 Task: Select the time zone for (UTC+05:30) chennai, kolkata, mumbai, new delhi.
Action: Mouse moved to (631, 82)
Screenshot: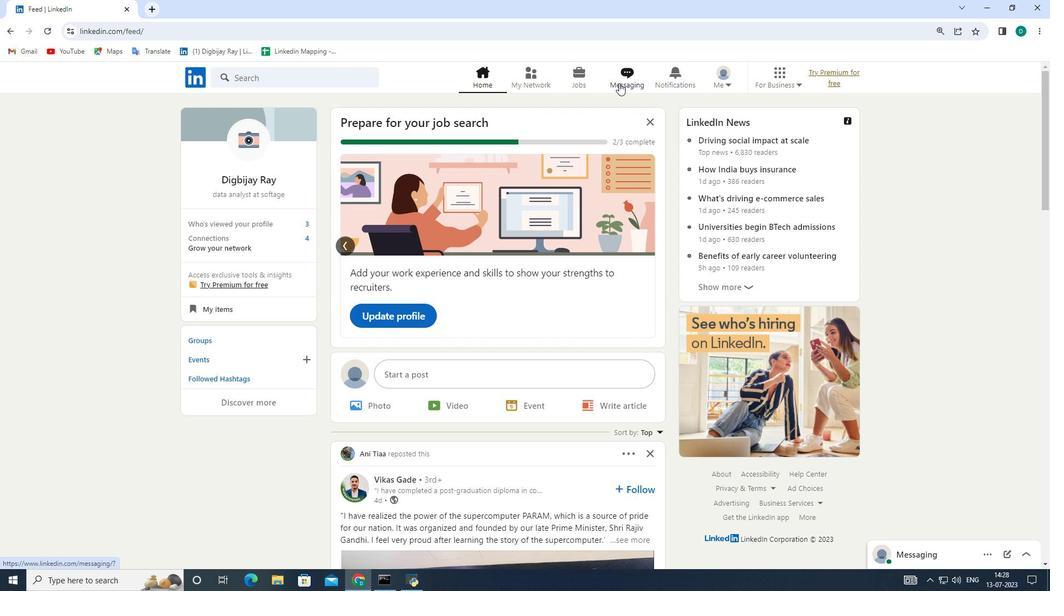 
Action: Mouse pressed left at (631, 82)
Screenshot: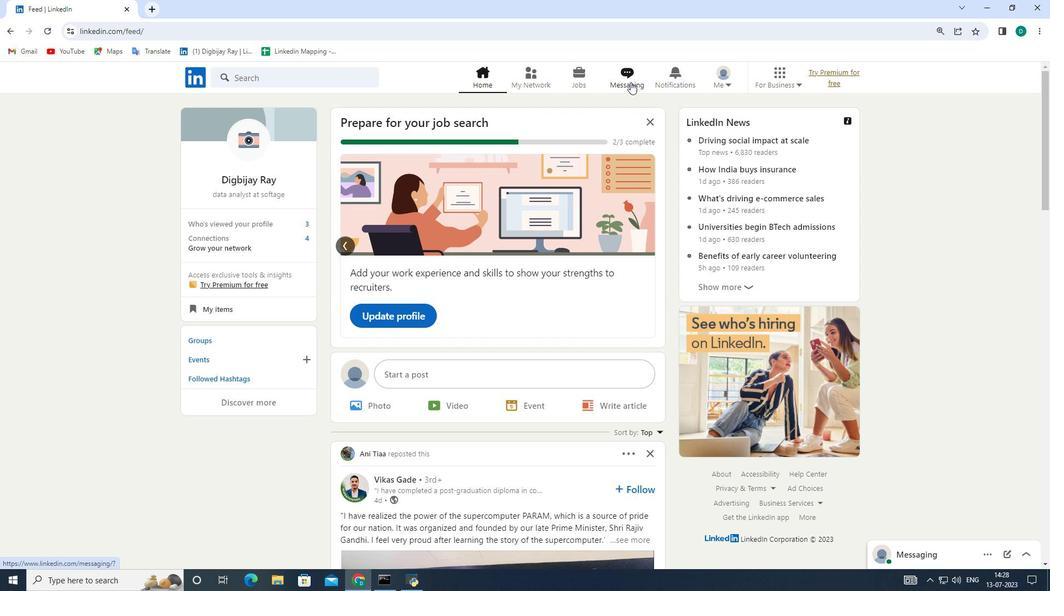 
Action: Mouse moved to (609, 118)
Screenshot: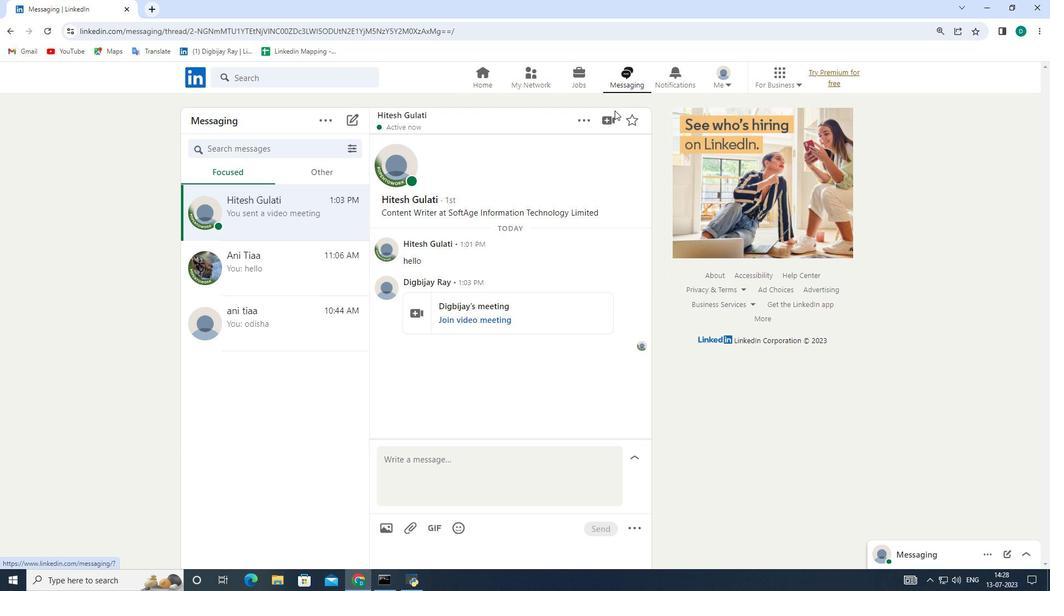 
Action: Mouse pressed left at (609, 118)
Screenshot: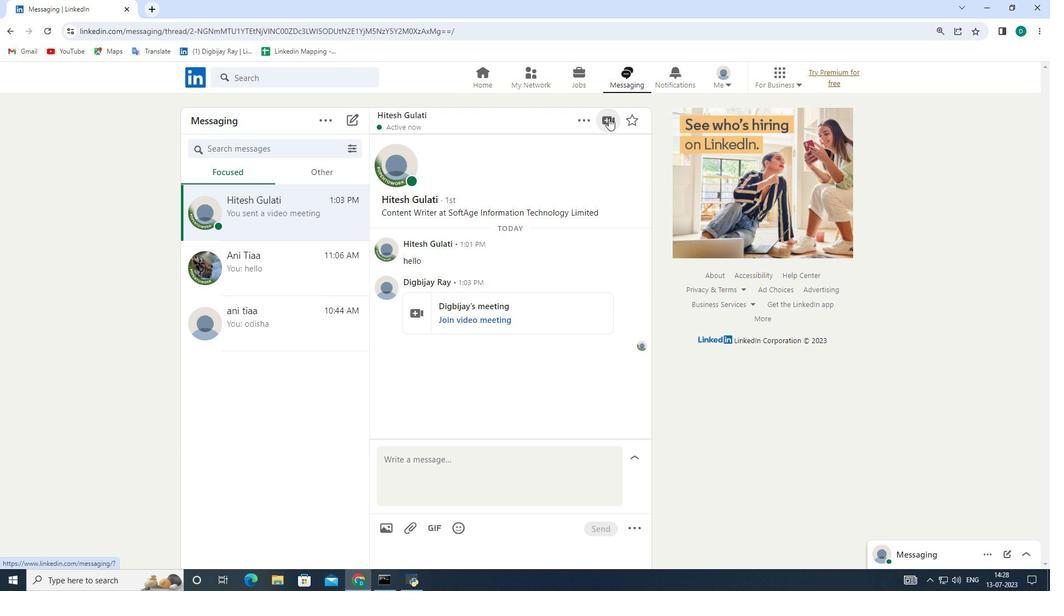 
Action: Mouse moved to (532, 170)
Screenshot: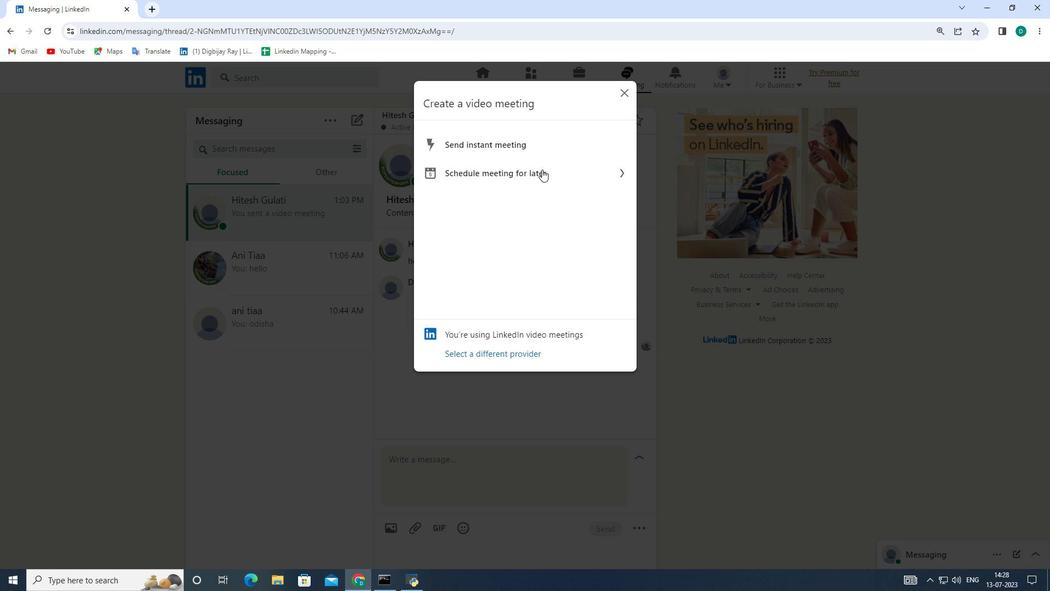 
Action: Mouse pressed left at (532, 170)
Screenshot: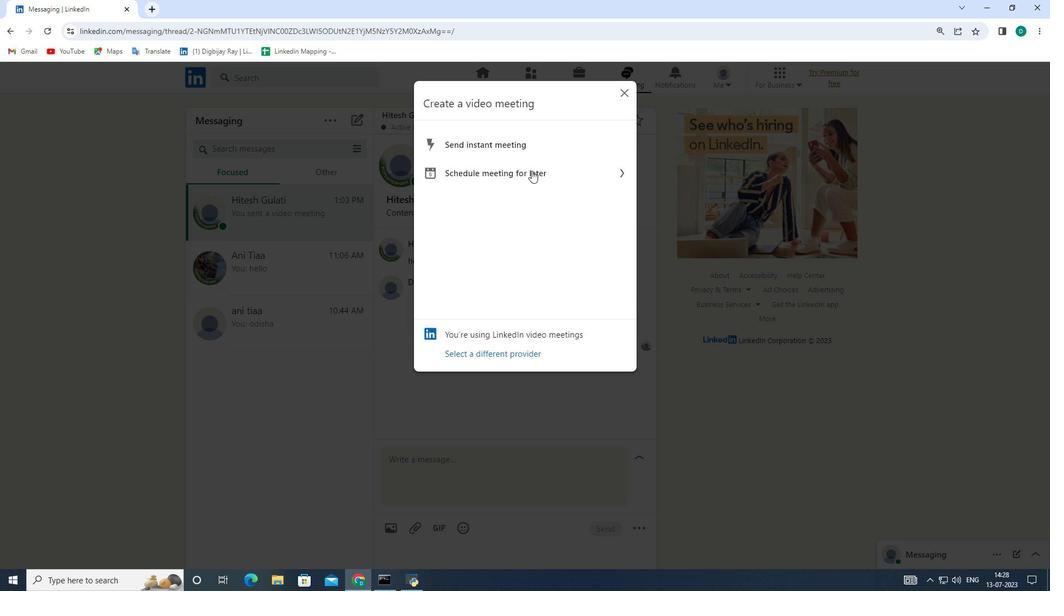 
Action: Mouse moved to (614, 246)
Screenshot: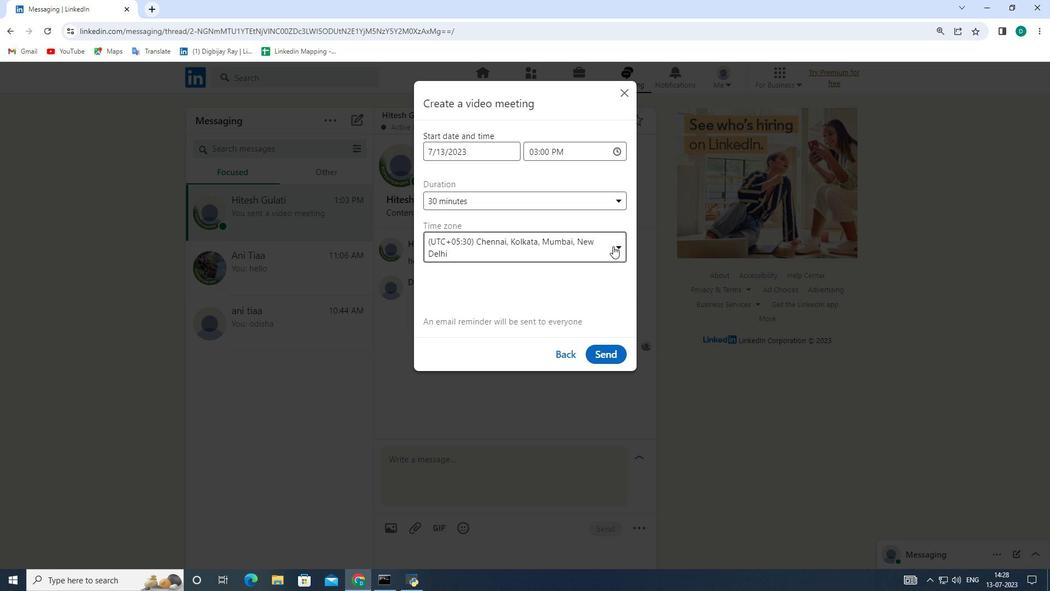 
Action: Mouse pressed left at (614, 246)
Screenshot: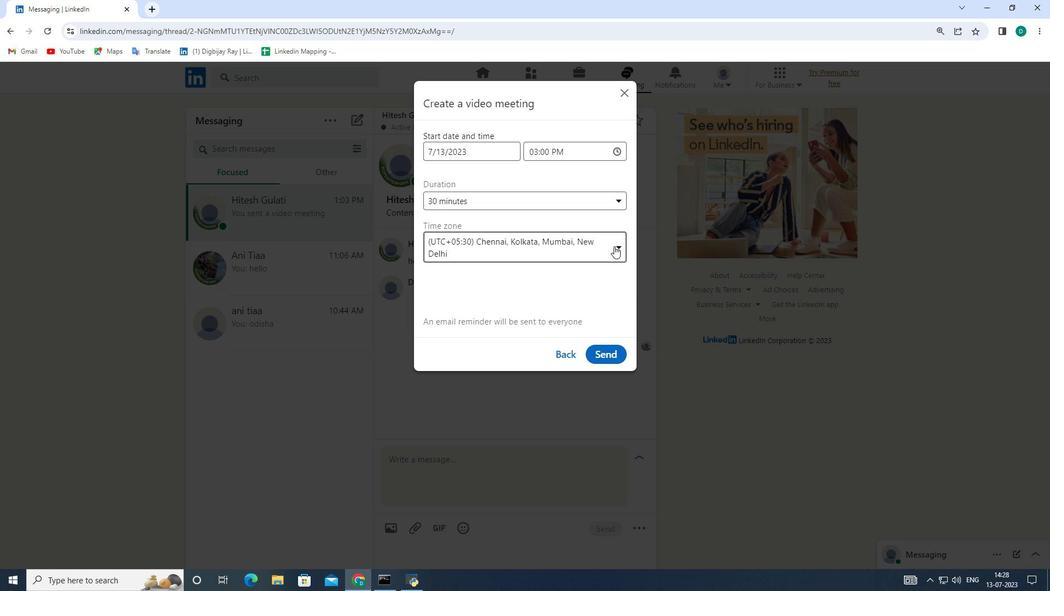 
Action: Mouse moved to (574, 251)
Screenshot: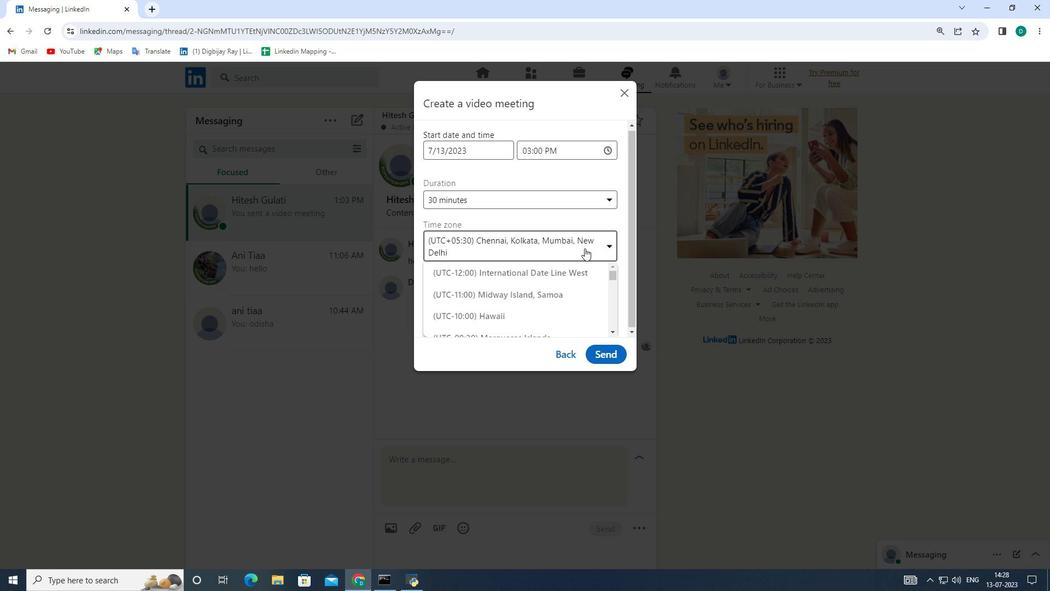 
Action: Mouse scrolled (574, 251) with delta (0, 0)
Screenshot: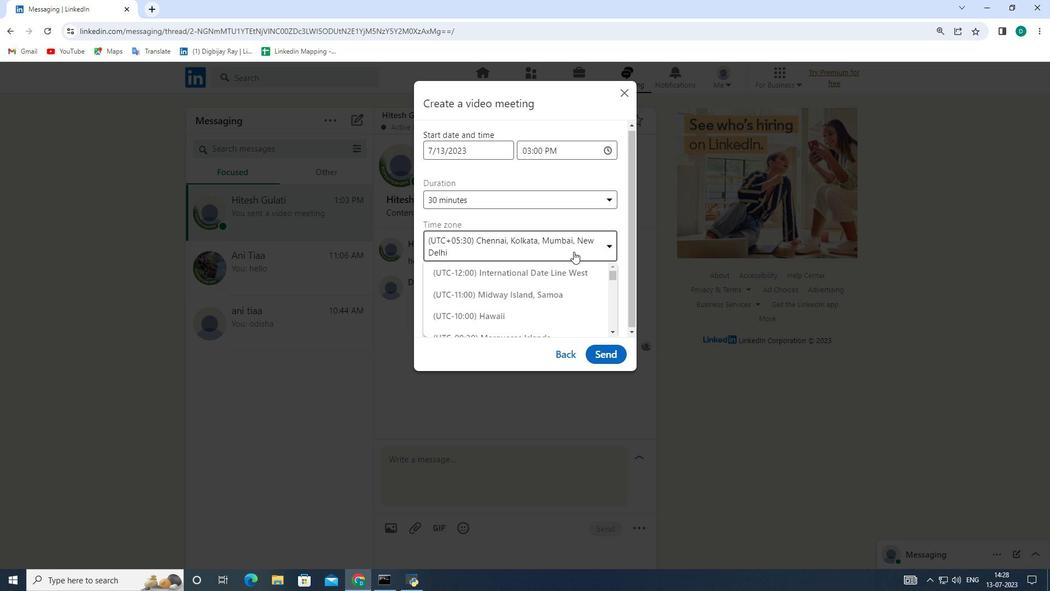 
Action: Mouse moved to (564, 256)
Screenshot: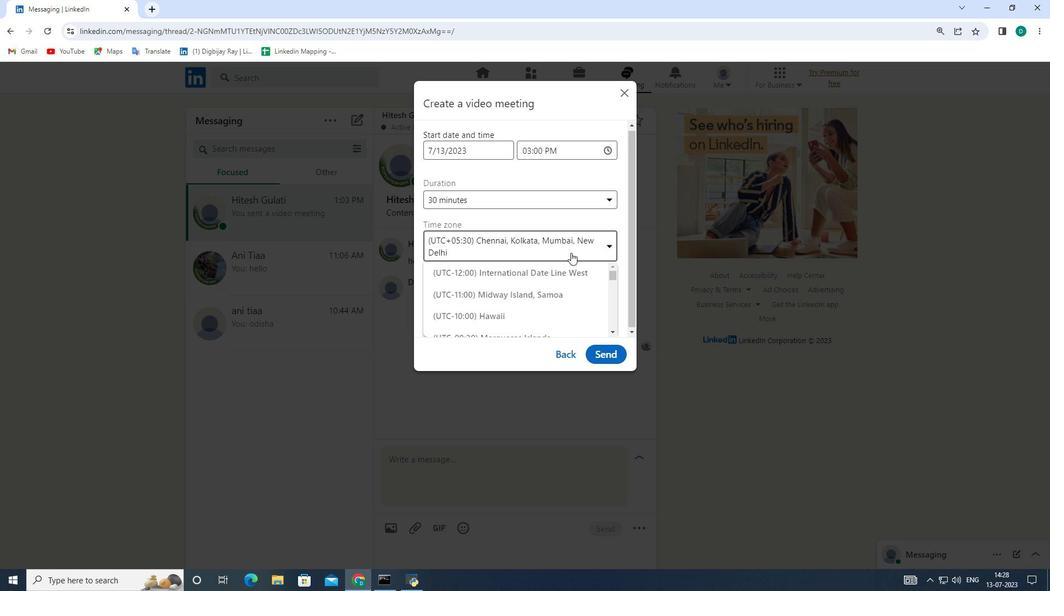 
Action: Mouse scrolled (564, 255) with delta (0, 0)
Screenshot: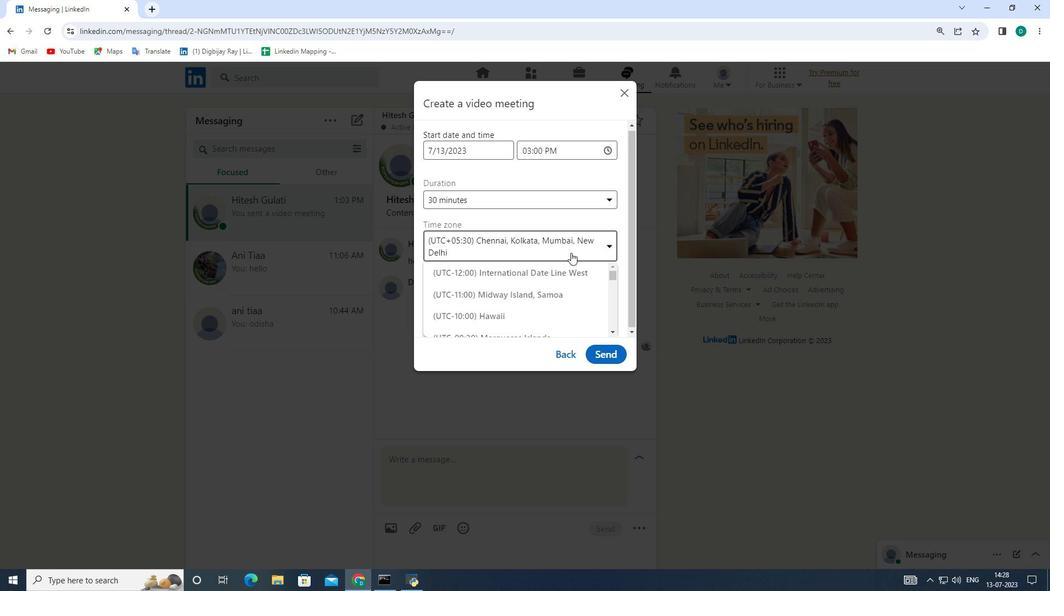 
Action: Mouse moved to (527, 276)
Screenshot: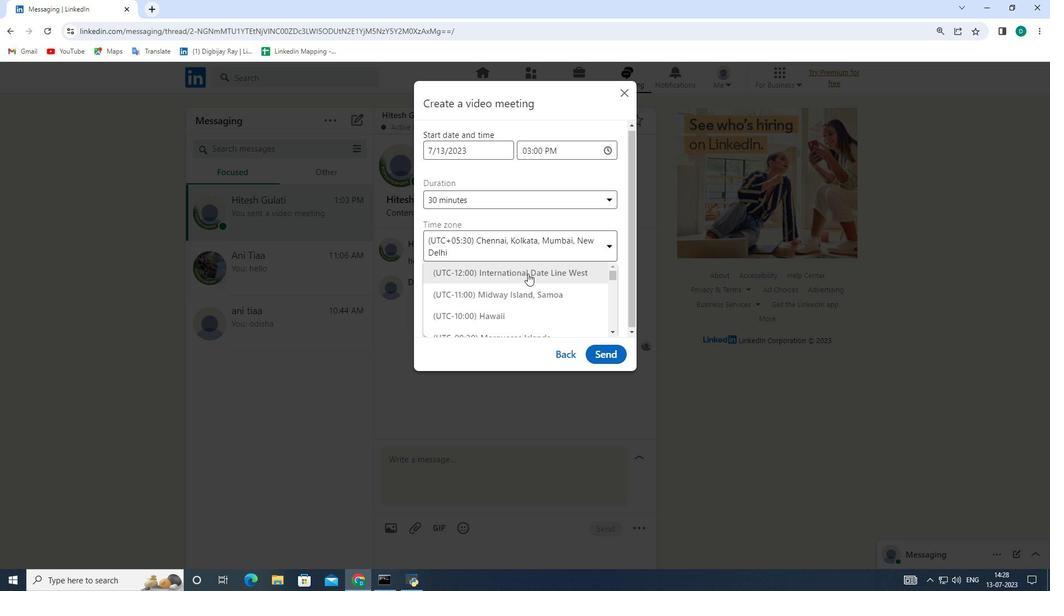 
Action: Mouse scrolled (527, 276) with delta (0, 0)
Screenshot: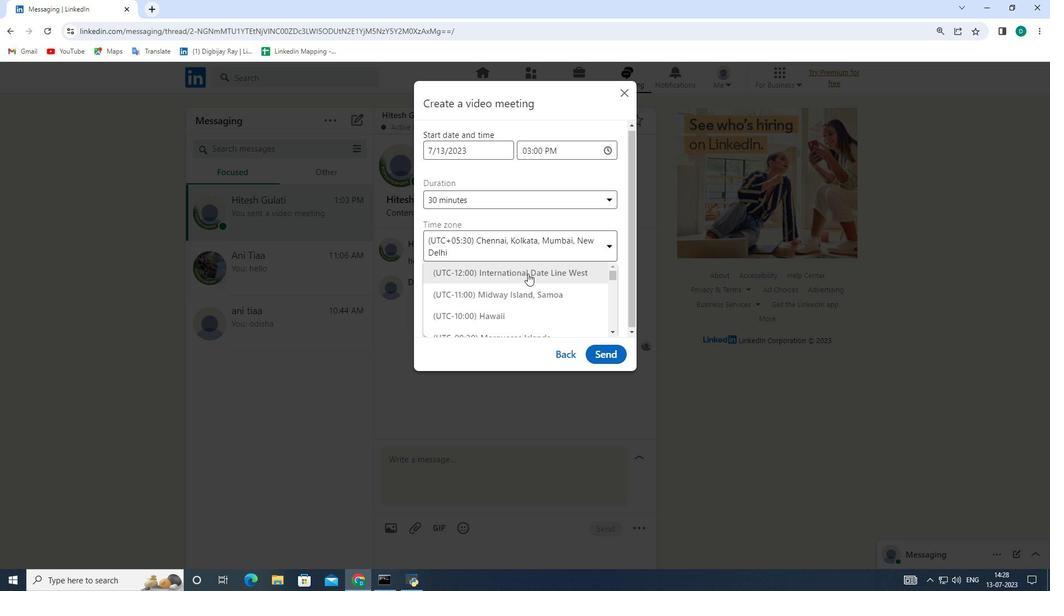 
Action: Mouse moved to (526, 275)
Screenshot: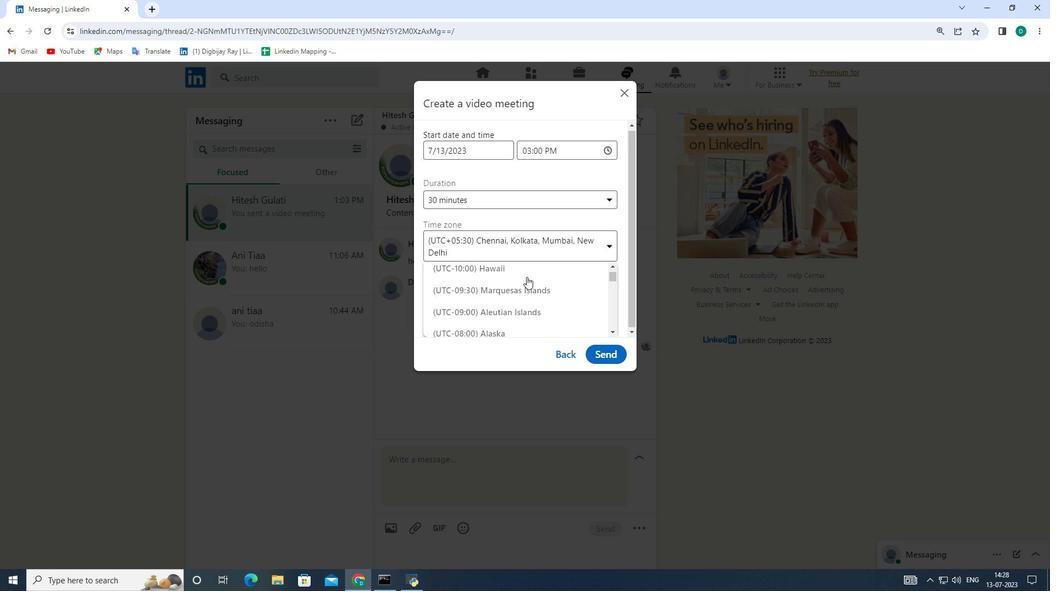 
Action: Mouse scrolled (526, 274) with delta (0, 0)
Screenshot: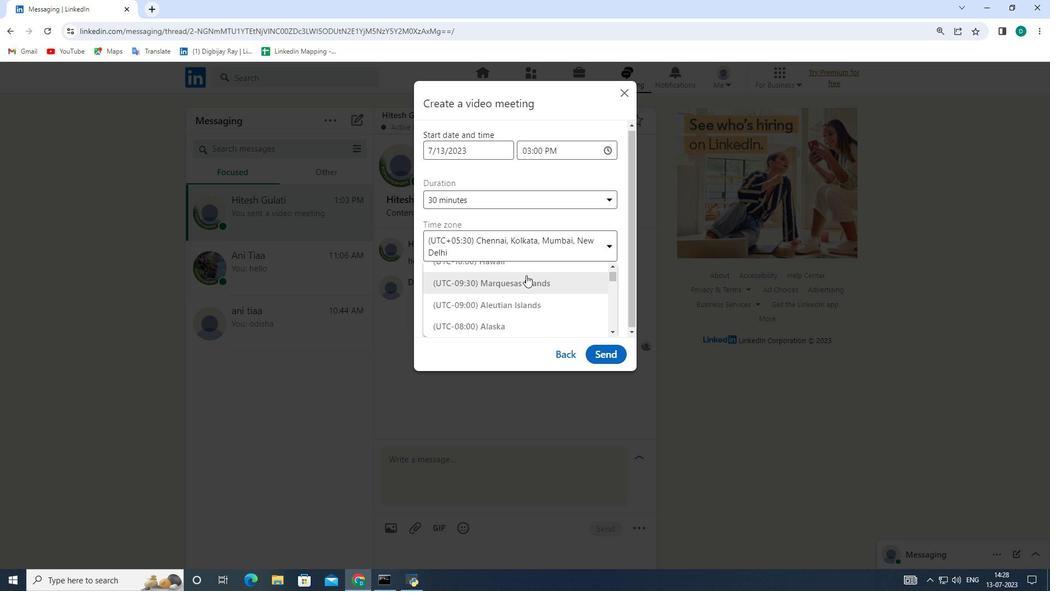 
Action: Mouse scrolled (526, 274) with delta (0, 0)
Screenshot: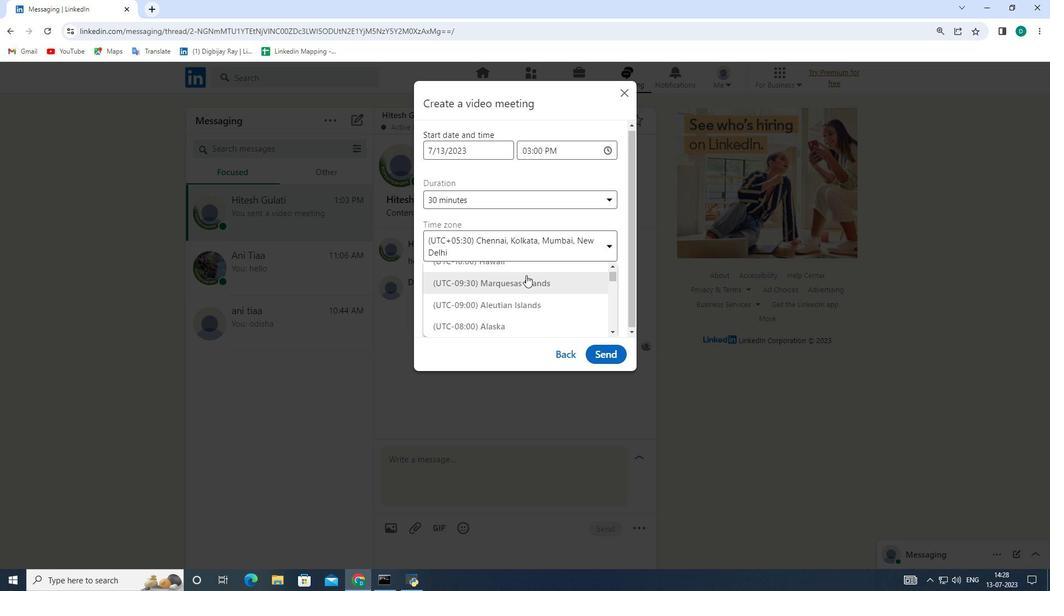 
Action: Mouse scrolled (526, 274) with delta (0, 0)
Screenshot: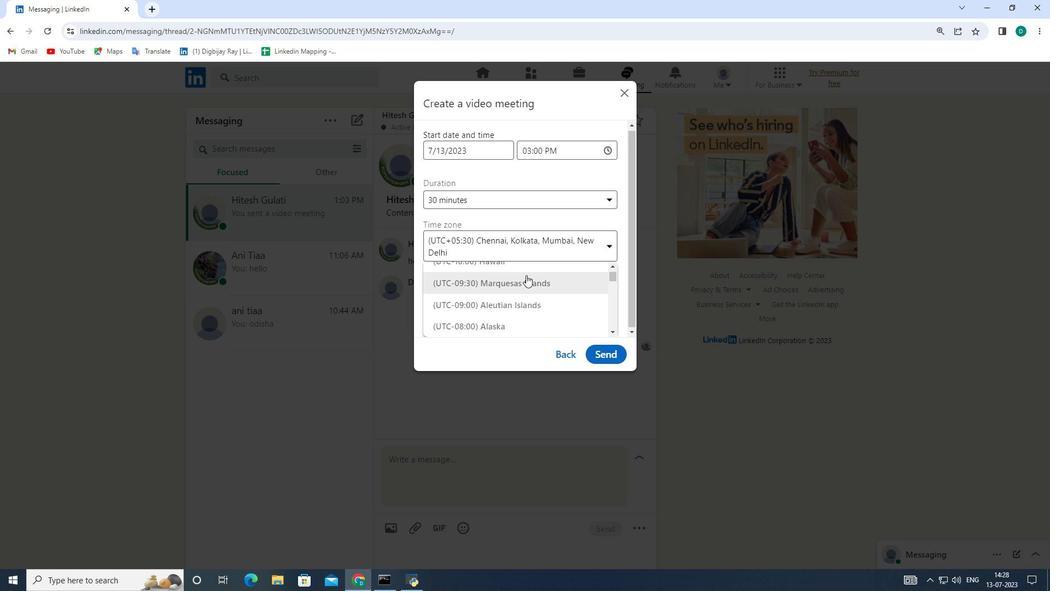 
Action: Mouse scrolled (526, 274) with delta (0, 0)
Screenshot: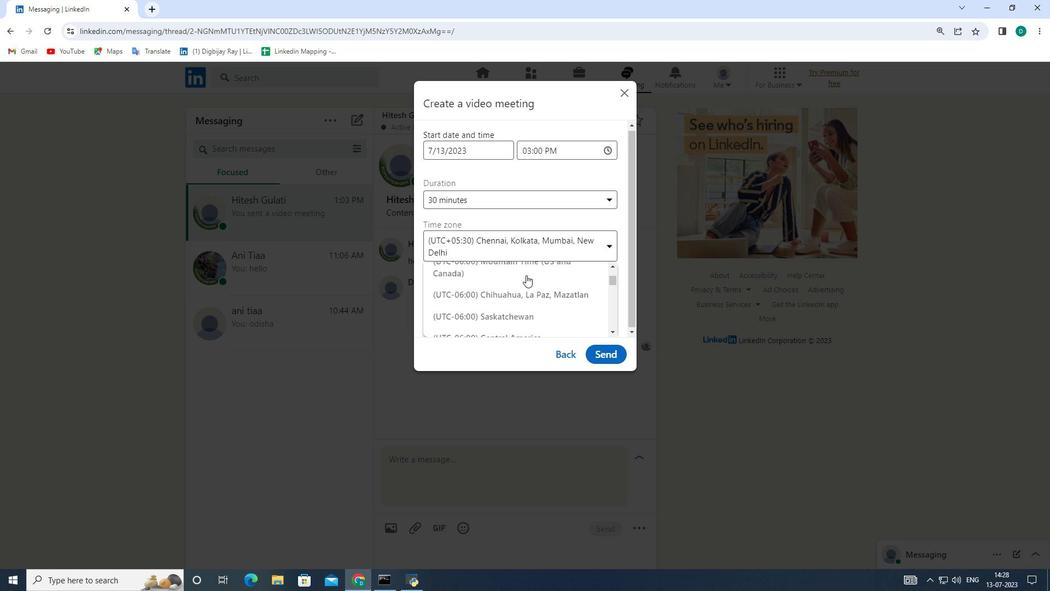 
Action: Mouse scrolled (526, 274) with delta (0, 0)
Screenshot: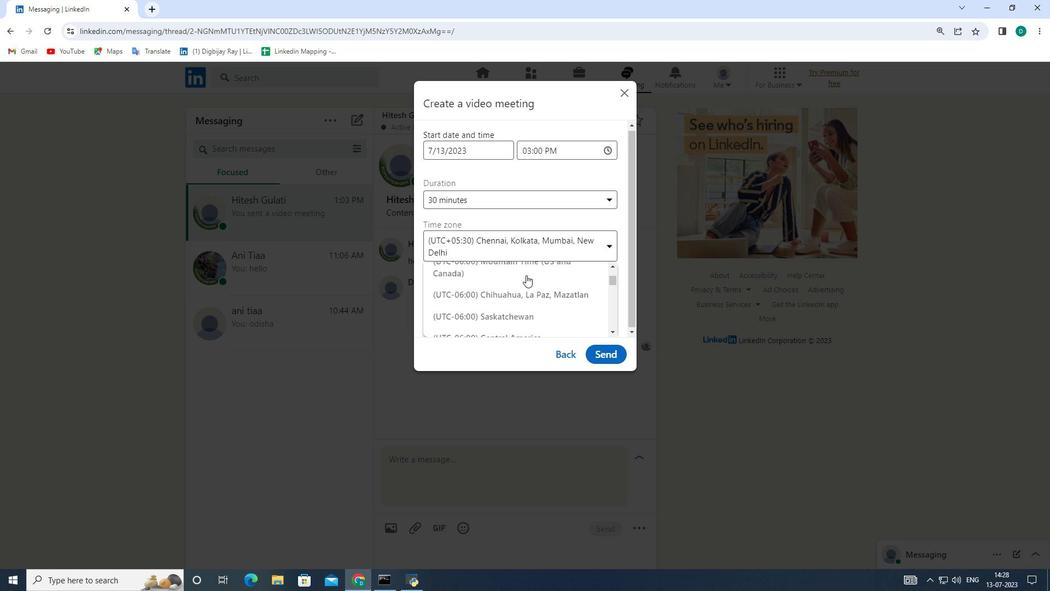 
Action: Mouse scrolled (526, 274) with delta (0, 0)
Screenshot: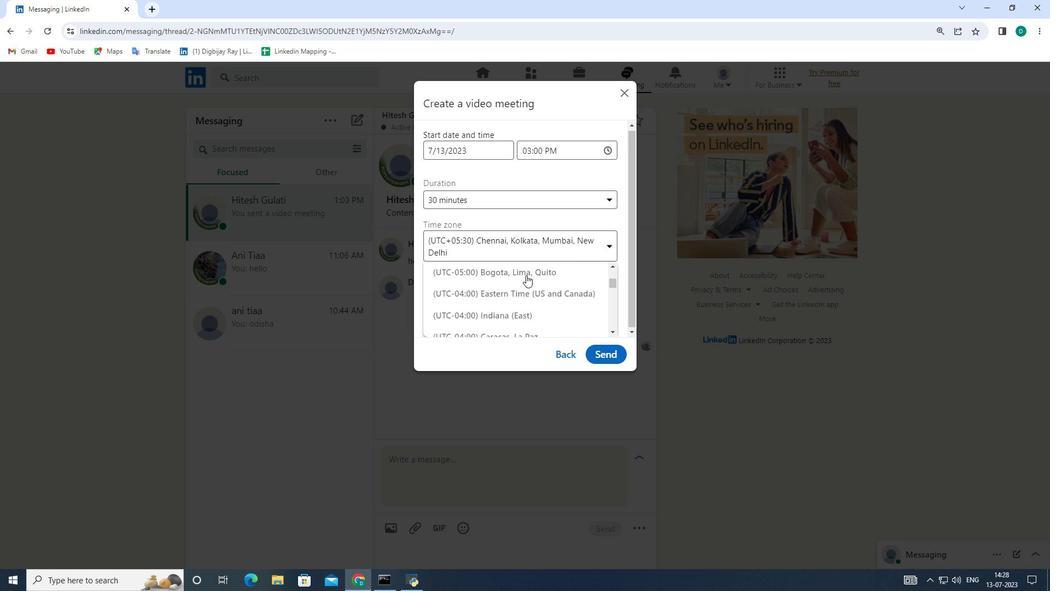
Action: Mouse scrolled (526, 274) with delta (0, 0)
Screenshot: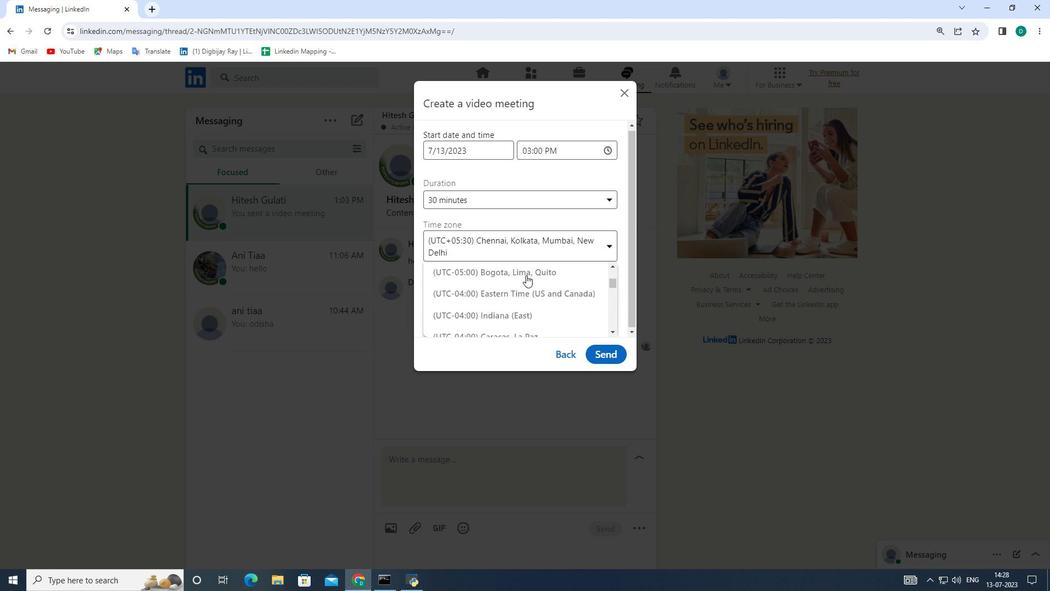 
Action: Mouse scrolled (526, 274) with delta (0, 0)
Screenshot: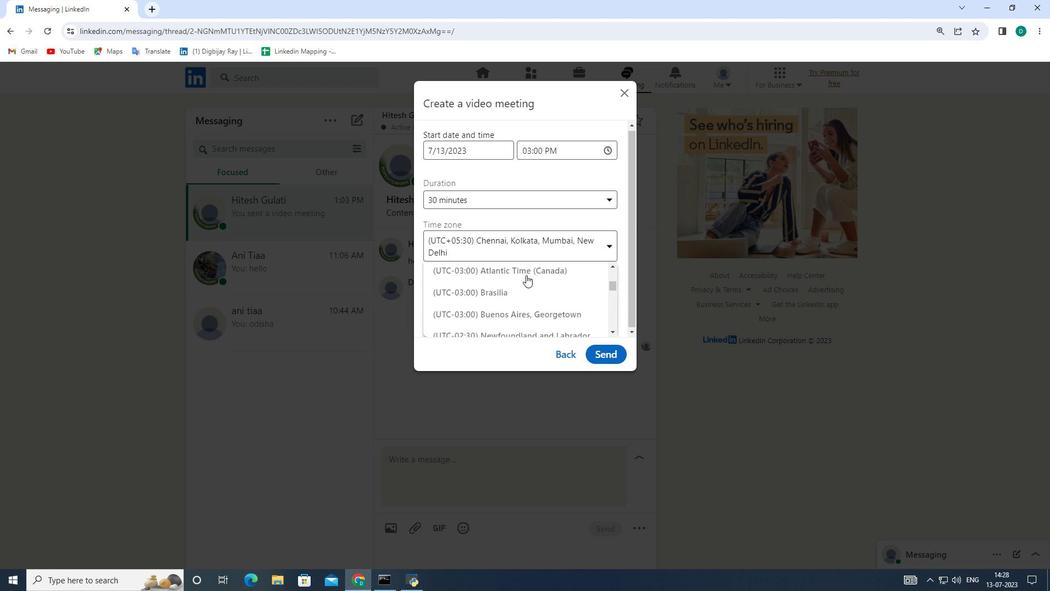 
Action: Mouse scrolled (526, 274) with delta (0, 0)
Screenshot: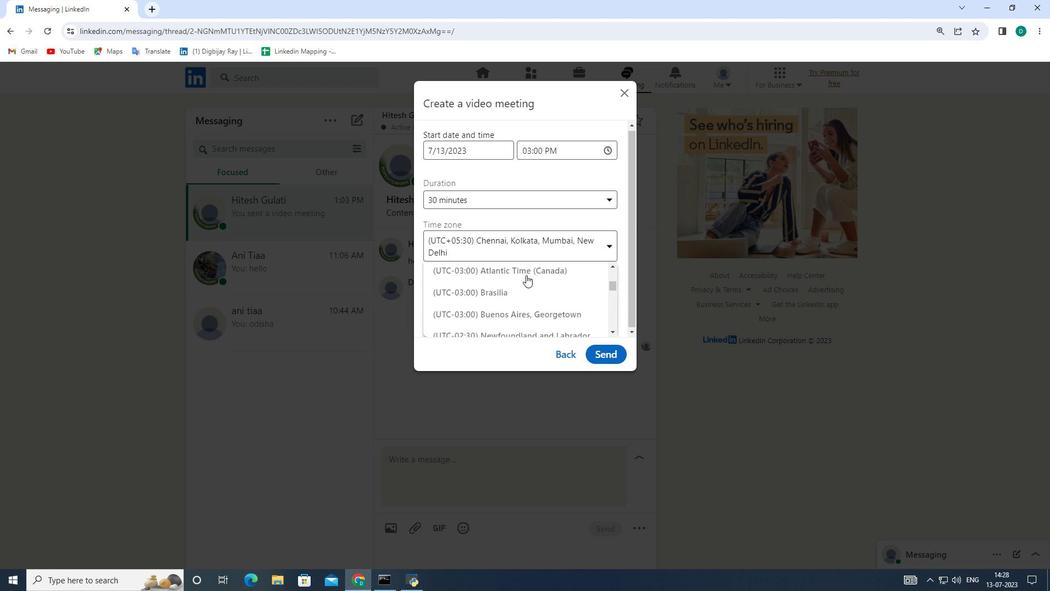 
Action: Mouse scrolled (526, 274) with delta (0, 0)
Screenshot: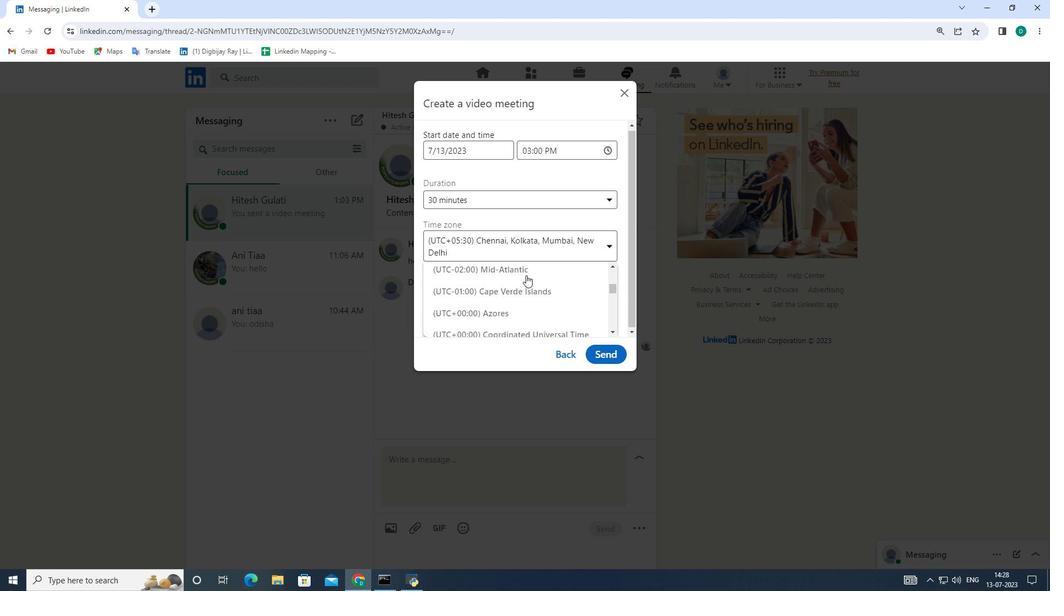 
Action: Mouse scrolled (526, 274) with delta (0, 0)
Screenshot: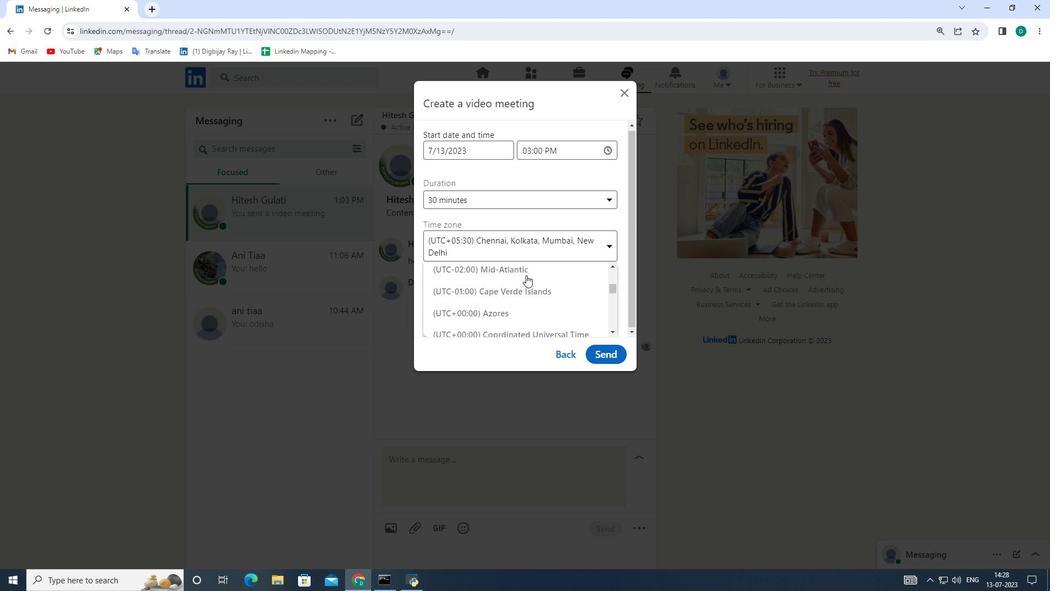 
Action: Mouse scrolled (526, 274) with delta (0, 0)
Screenshot: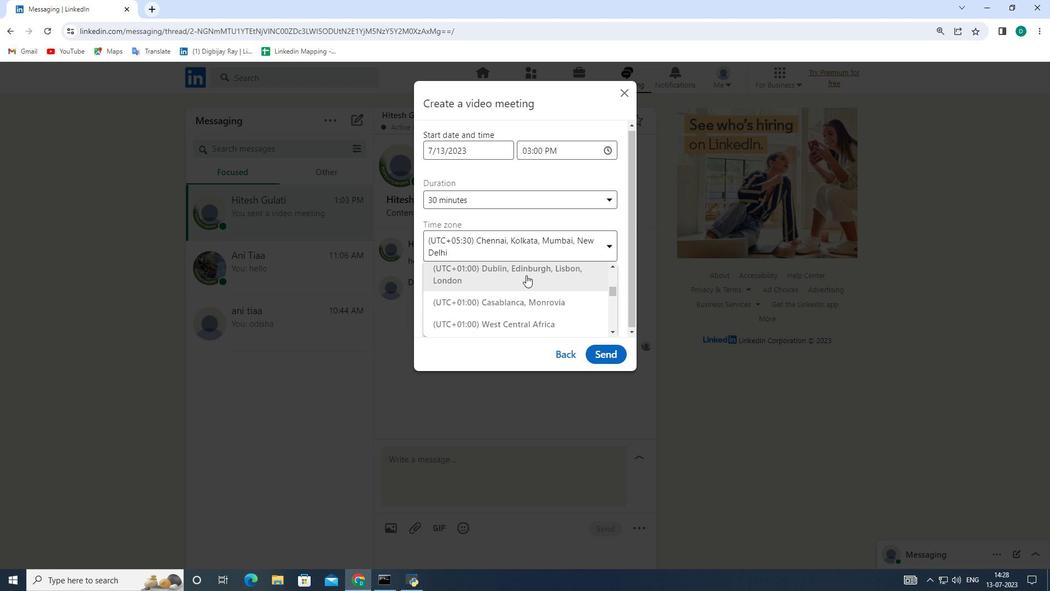 
Action: Mouse scrolled (526, 274) with delta (0, 0)
Screenshot: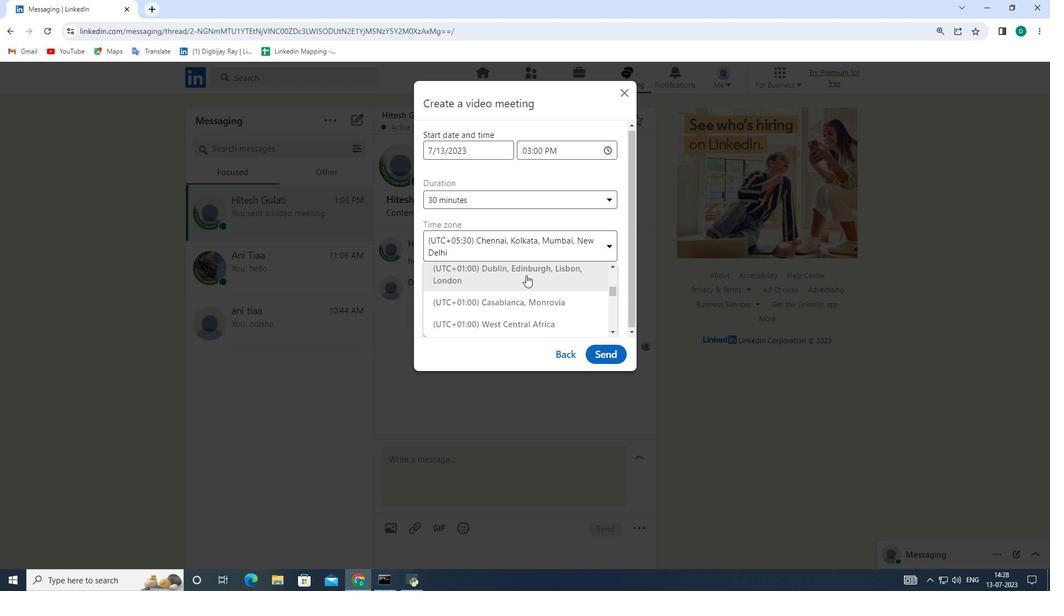 
Action: Mouse scrolled (526, 274) with delta (0, 0)
Screenshot: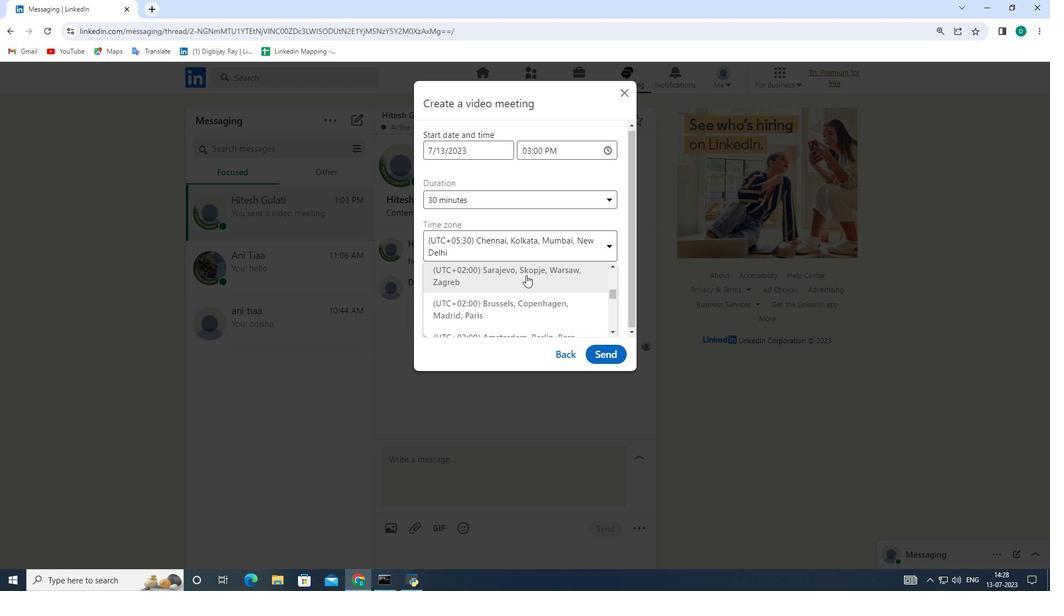 
Action: Mouse scrolled (526, 274) with delta (0, 0)
Screenshot: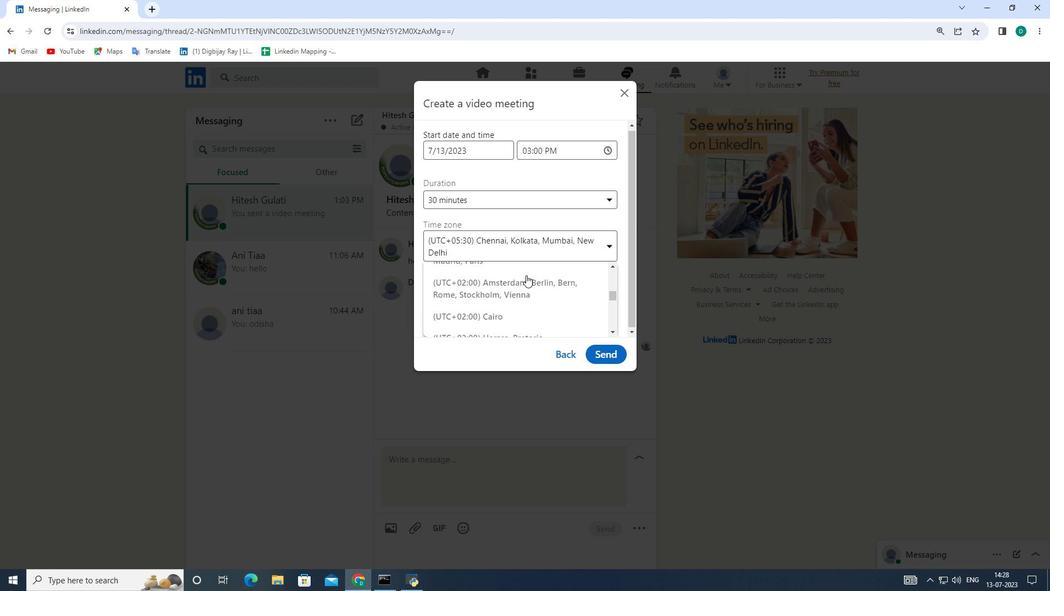 
Action: Mouse moved to (526, 275)
Screenshot: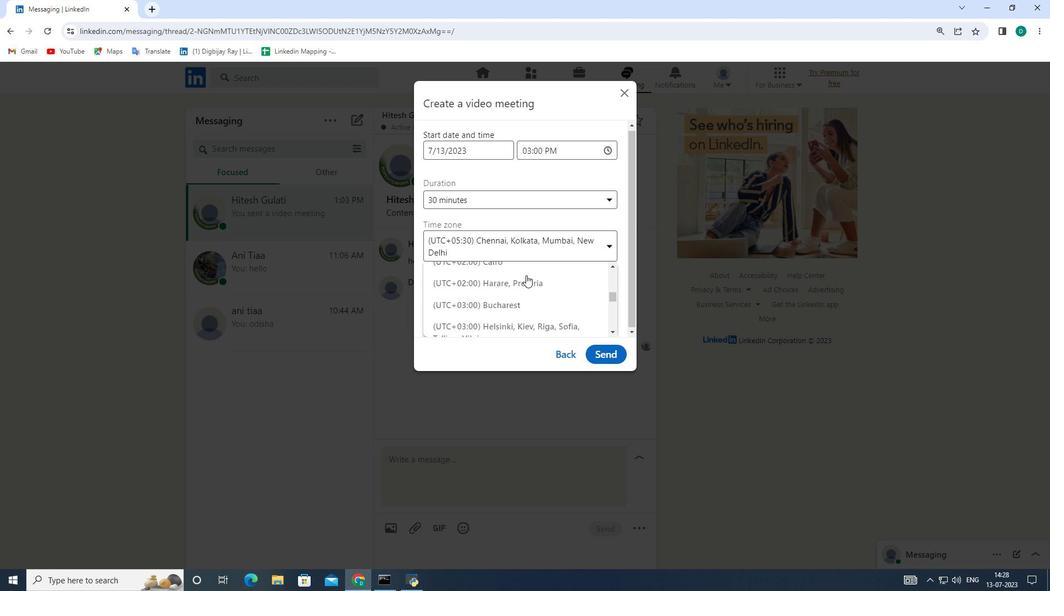 
Action: Mouse scrolled (526, 275) with delta (0, 0)
Screenshot: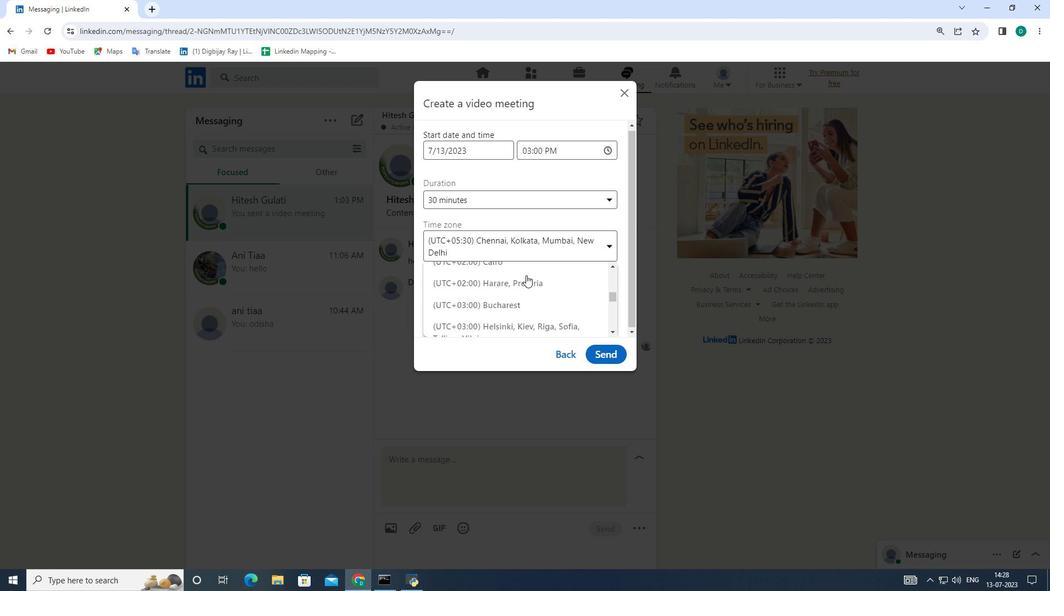 
Action: Mouse moved to (526, 279)
Screenshot: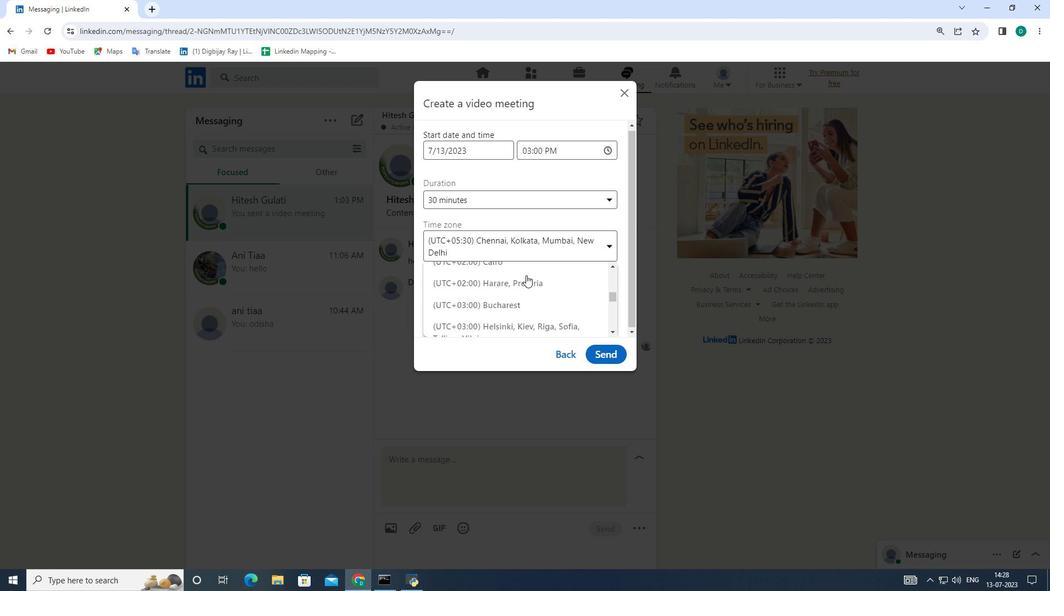 
Action: Mouse scrolled (526, 279) with delta (0, 0)
Screenshot: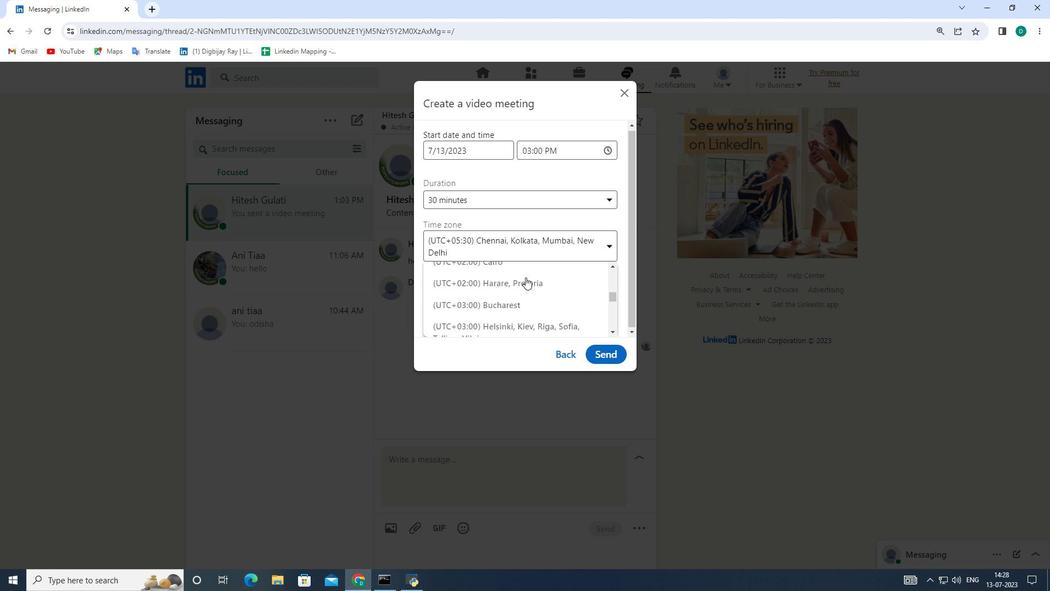 
Action: Mouse scrolled (526, 279) with delta (0, 0)
Screenshot: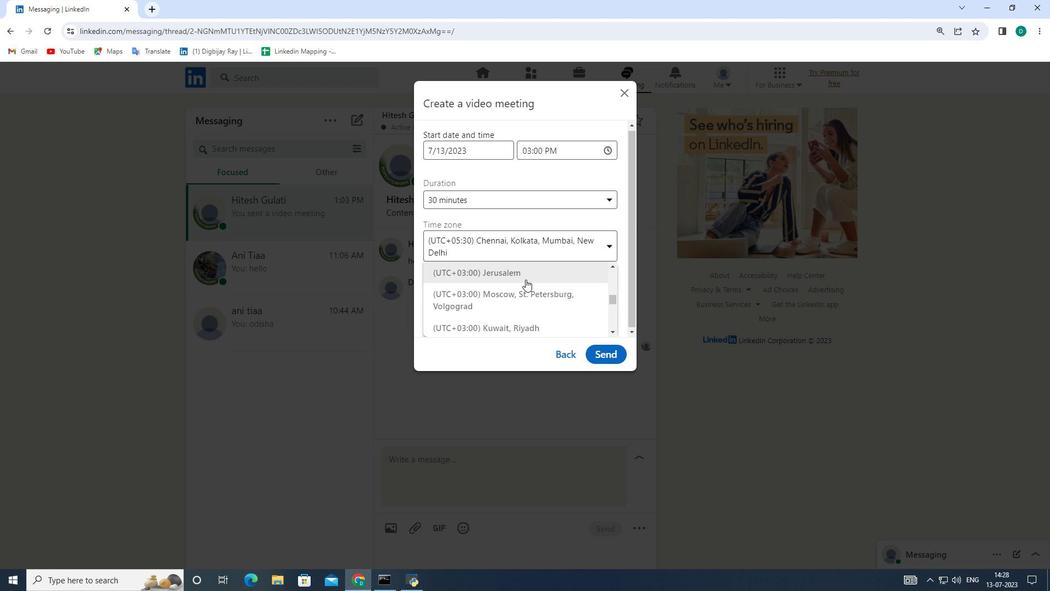 
Action: Mouse scrolled (526, 279) with delta (0, 0)
Screenshot: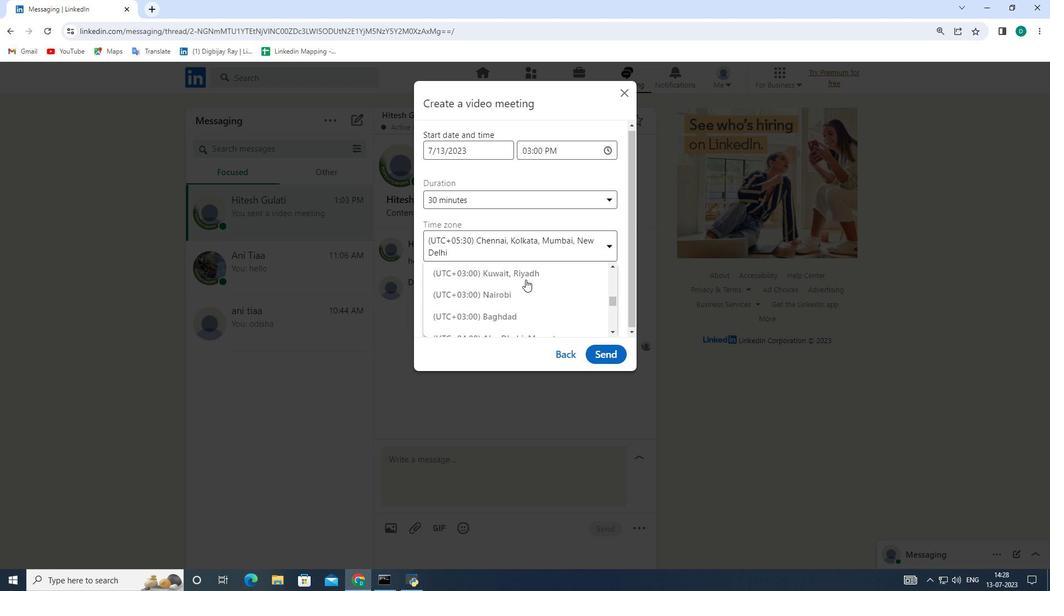 
Action: Mouse scrolled (526, 279) with delta (0, 0)
Screenshot: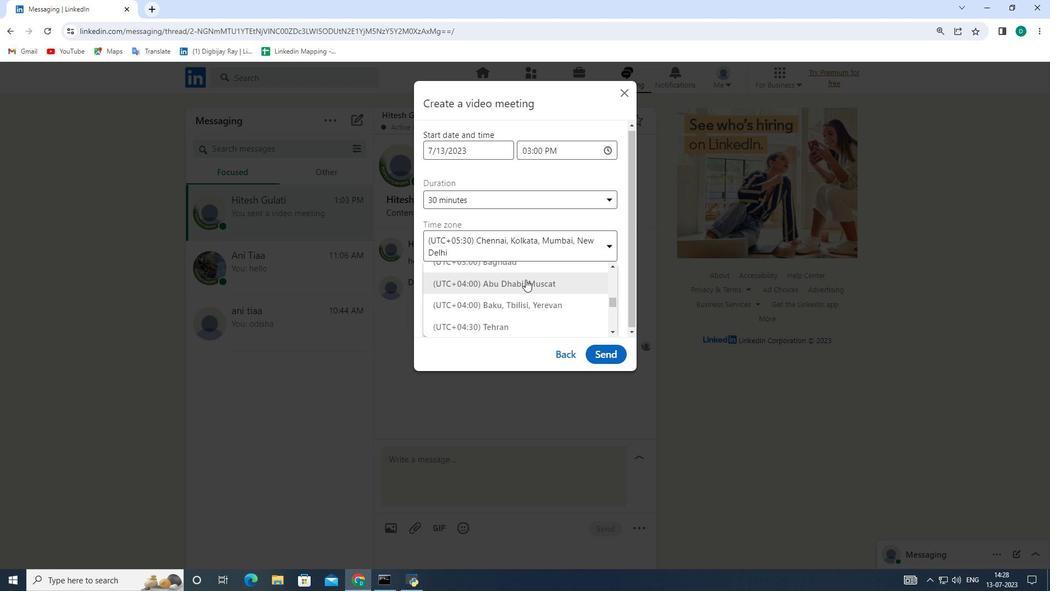 
Action: Mouse scrolled (526, 279) with delta (0, 0)
Screenshot: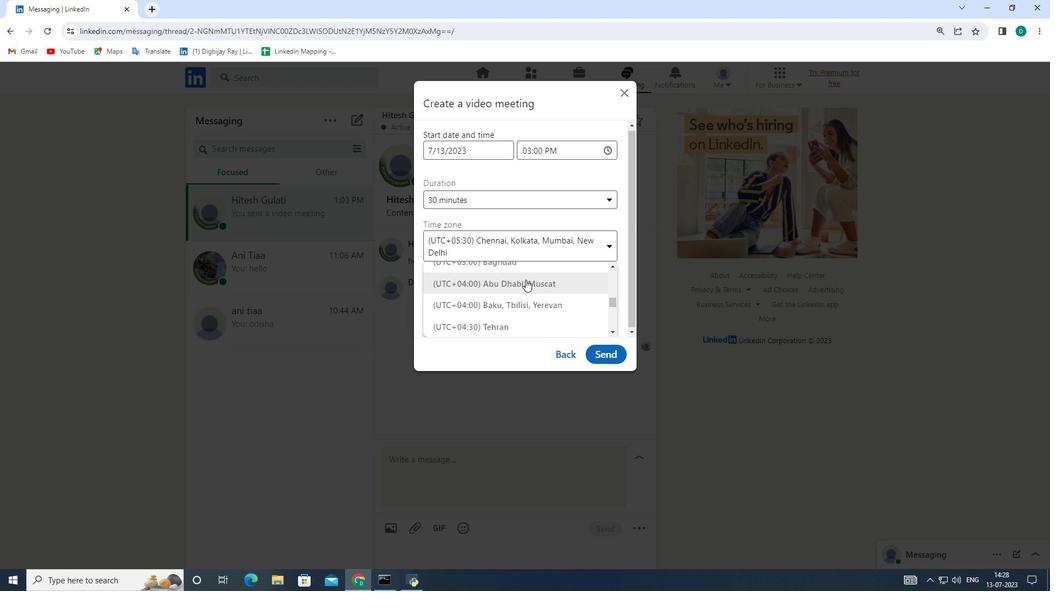 
Action: Mouse moved to (528, 300)
Screenshot: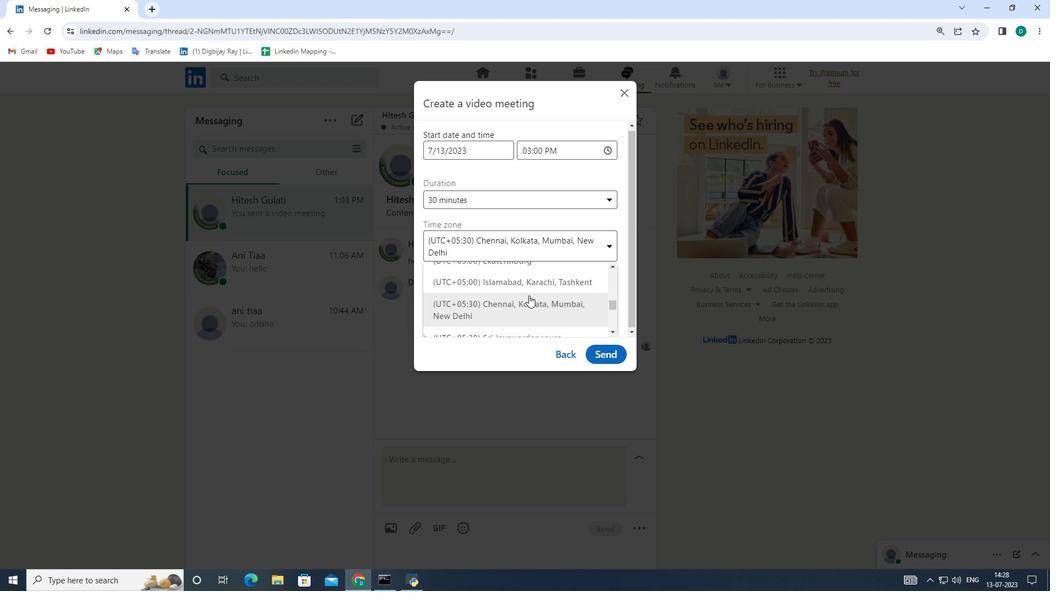 
Action: Mouse pressed left at (528, 300)
Screenshot: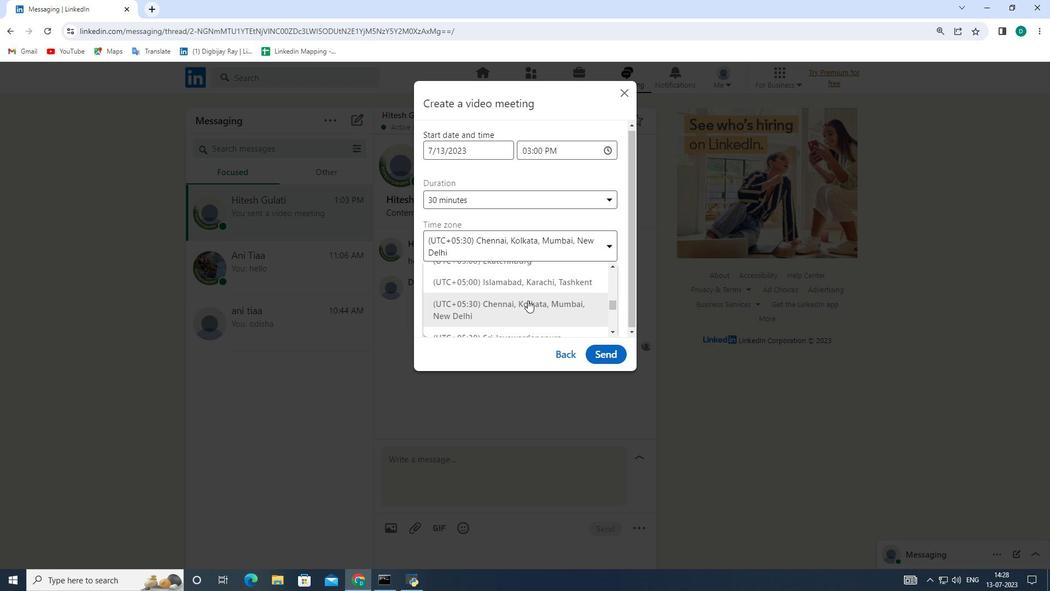 
Action: Mouse moved to (526, 279)
Screenshot: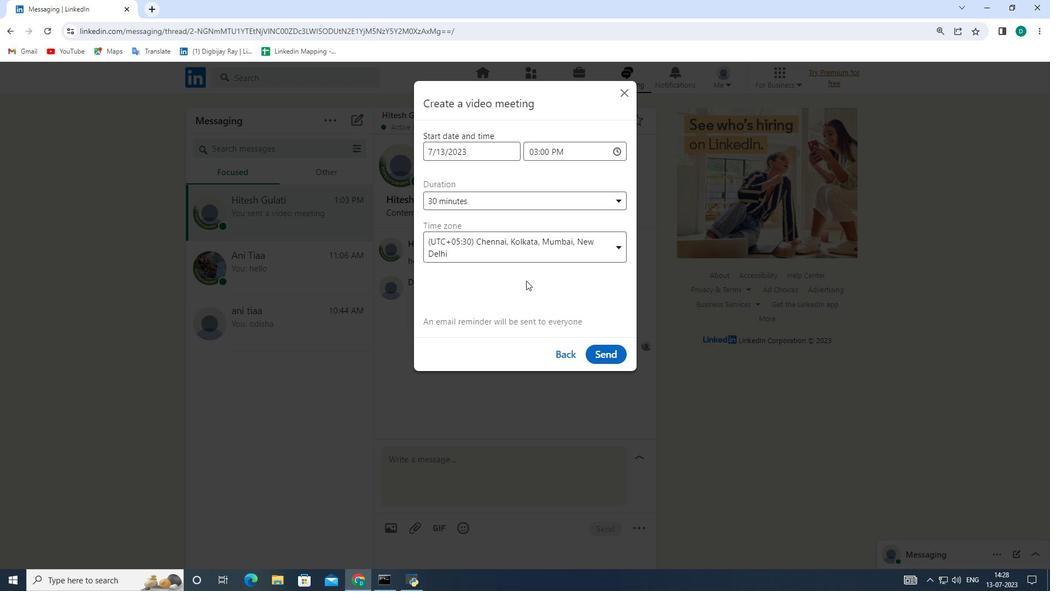 
